 Task: Start in the project TrailPlan the sprint 'Sprint for Success', with a duration of 1 week.
Action: Mouse moved to (346, 234)
Screenshot: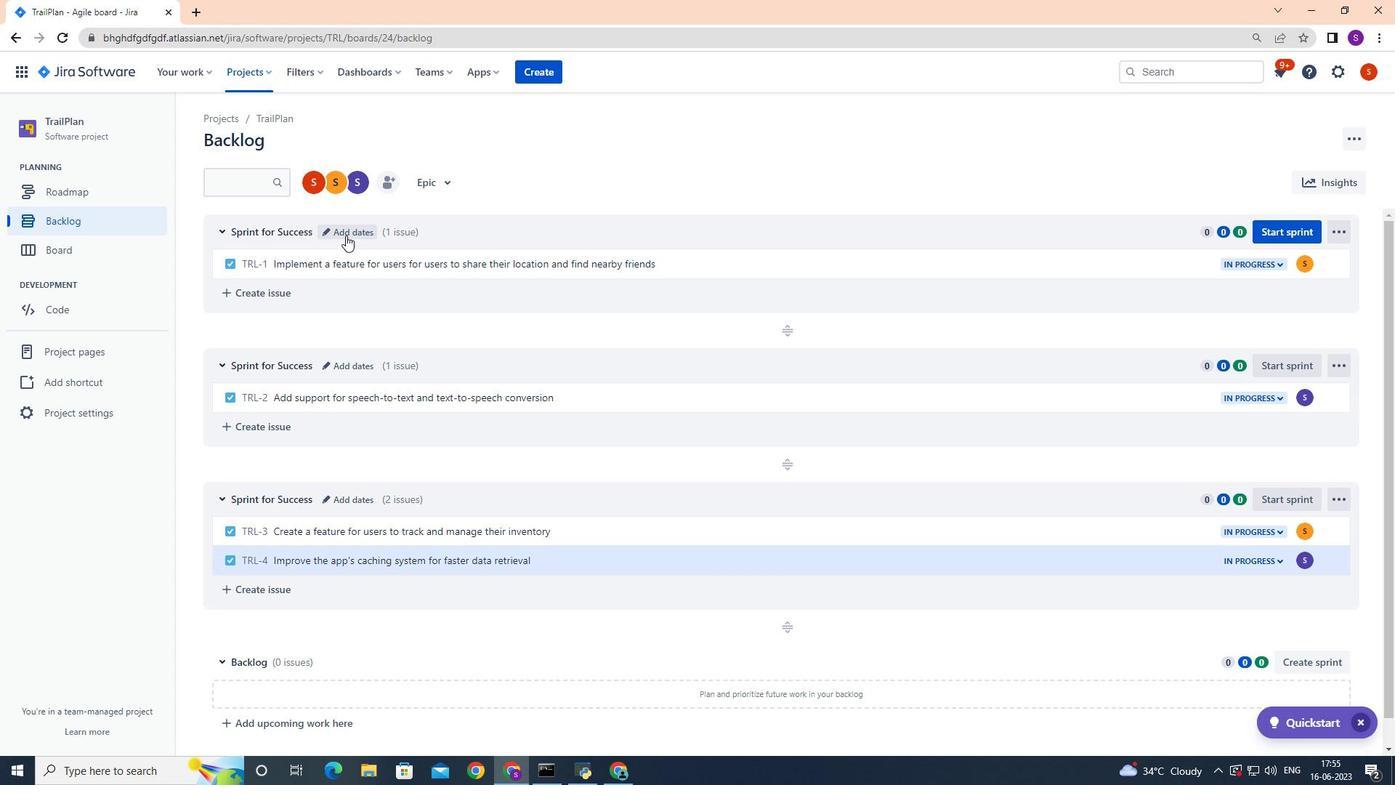 
Action: Mouse pressed left at (346, 234)
Screenshot: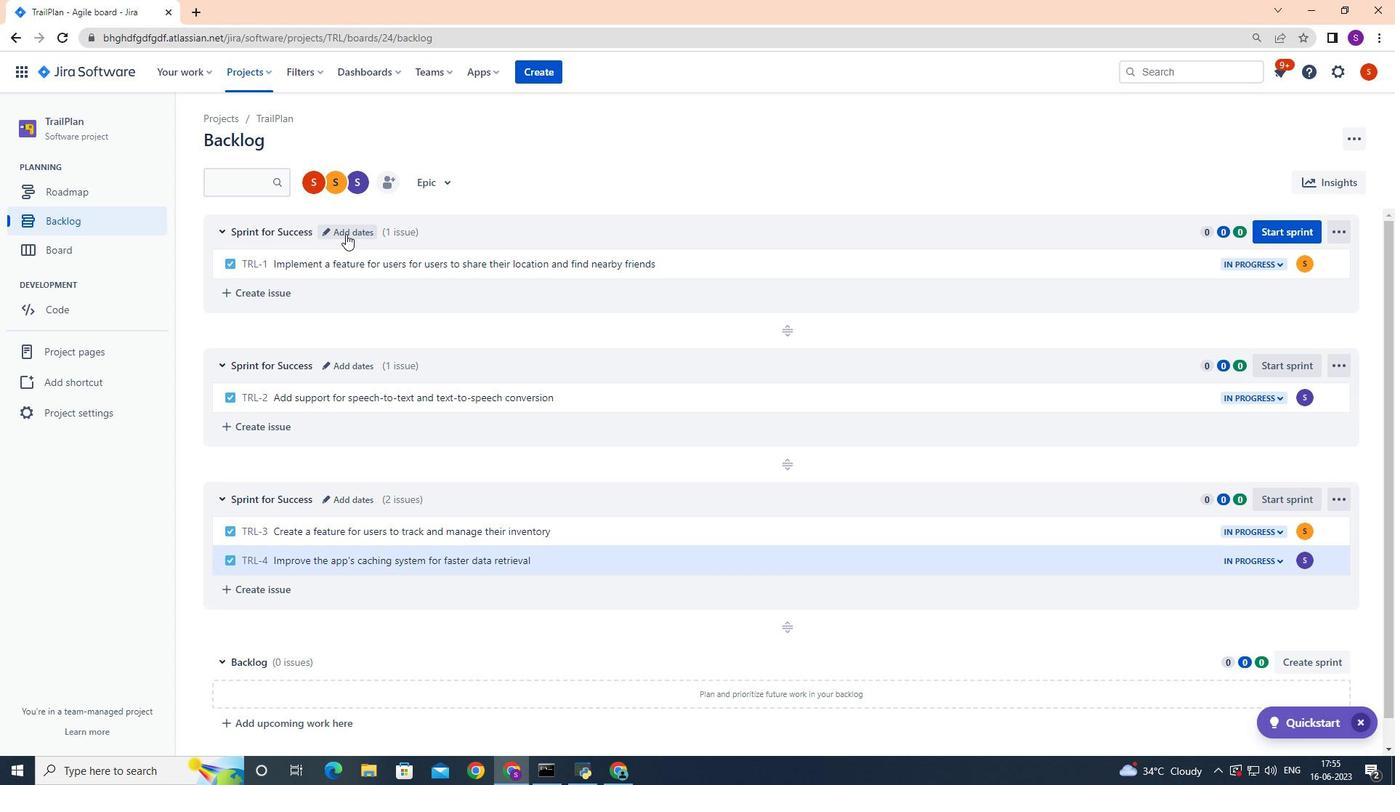 
Action: Mouse moved to (664, 231)
Screenshot: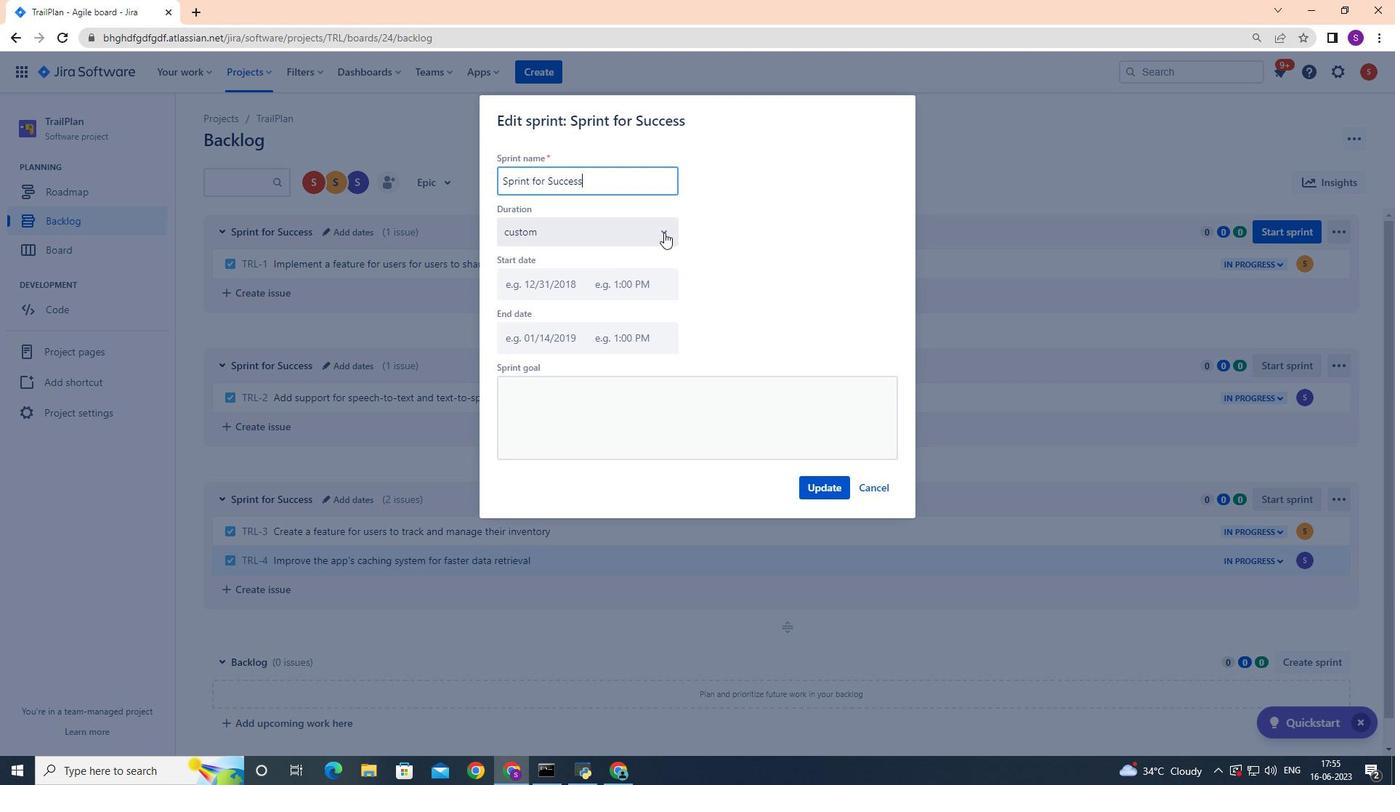 
Action: Mouse pressed left at (664, 231)
Screenshot: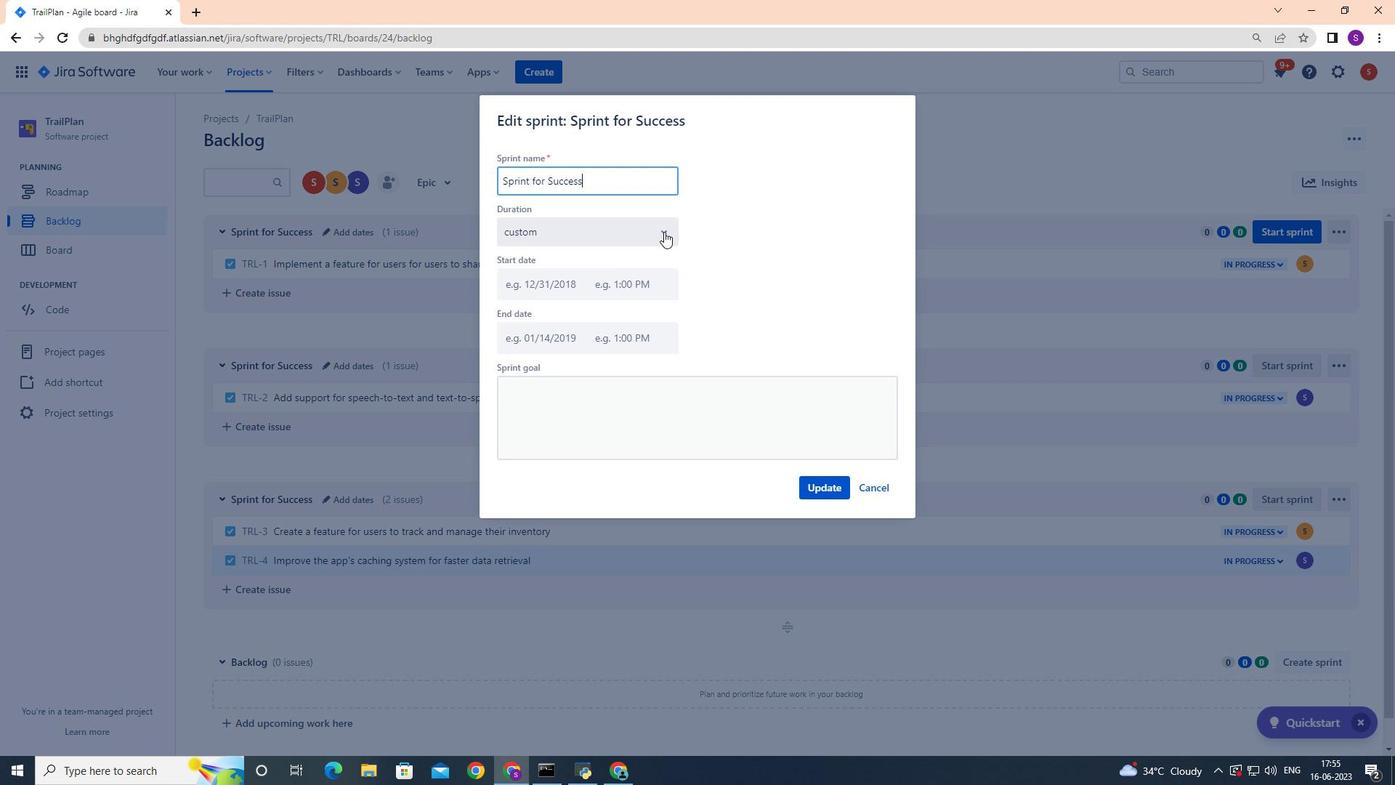 
Action: Mouse moved to (635, 272)
Screenshot: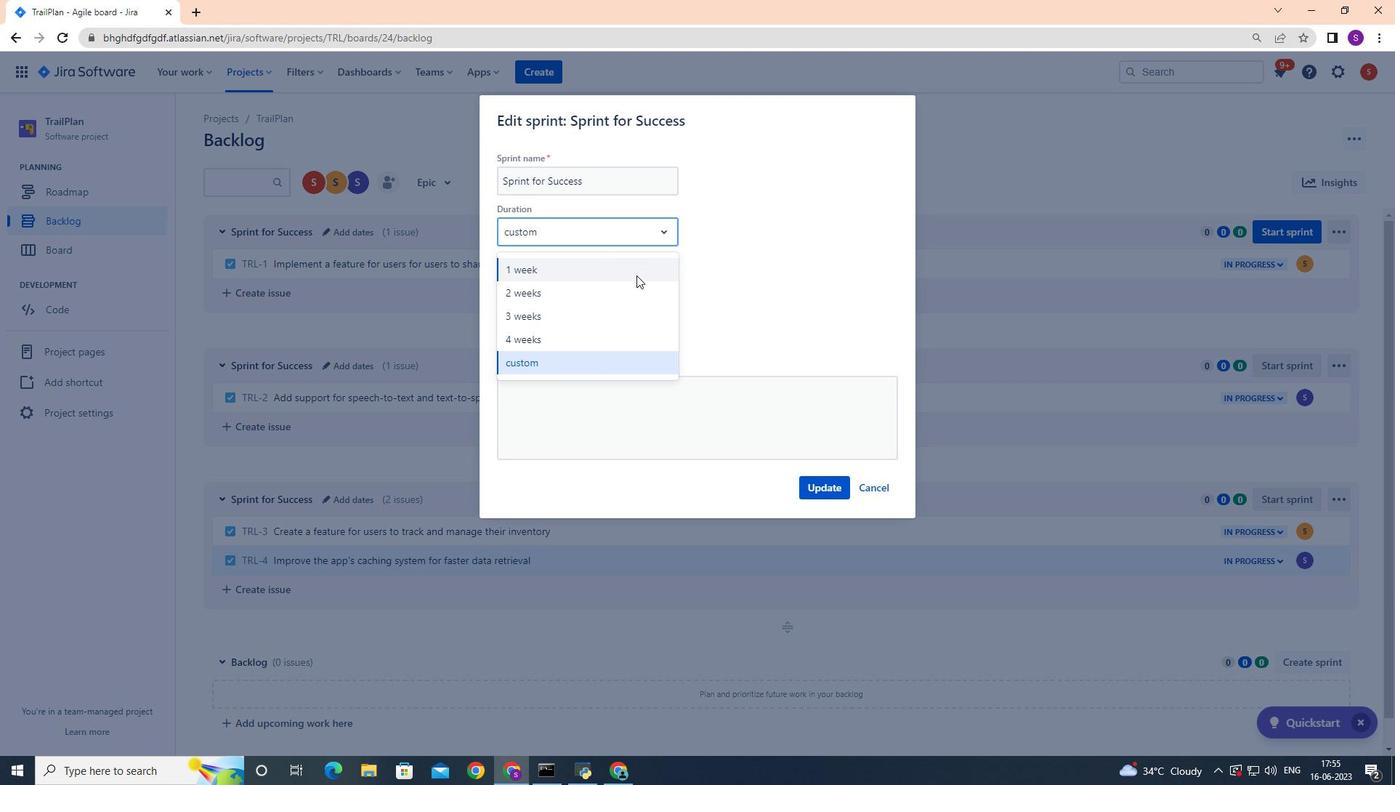 
Action: Mouse pressed left at (635, 272)
Screenshot: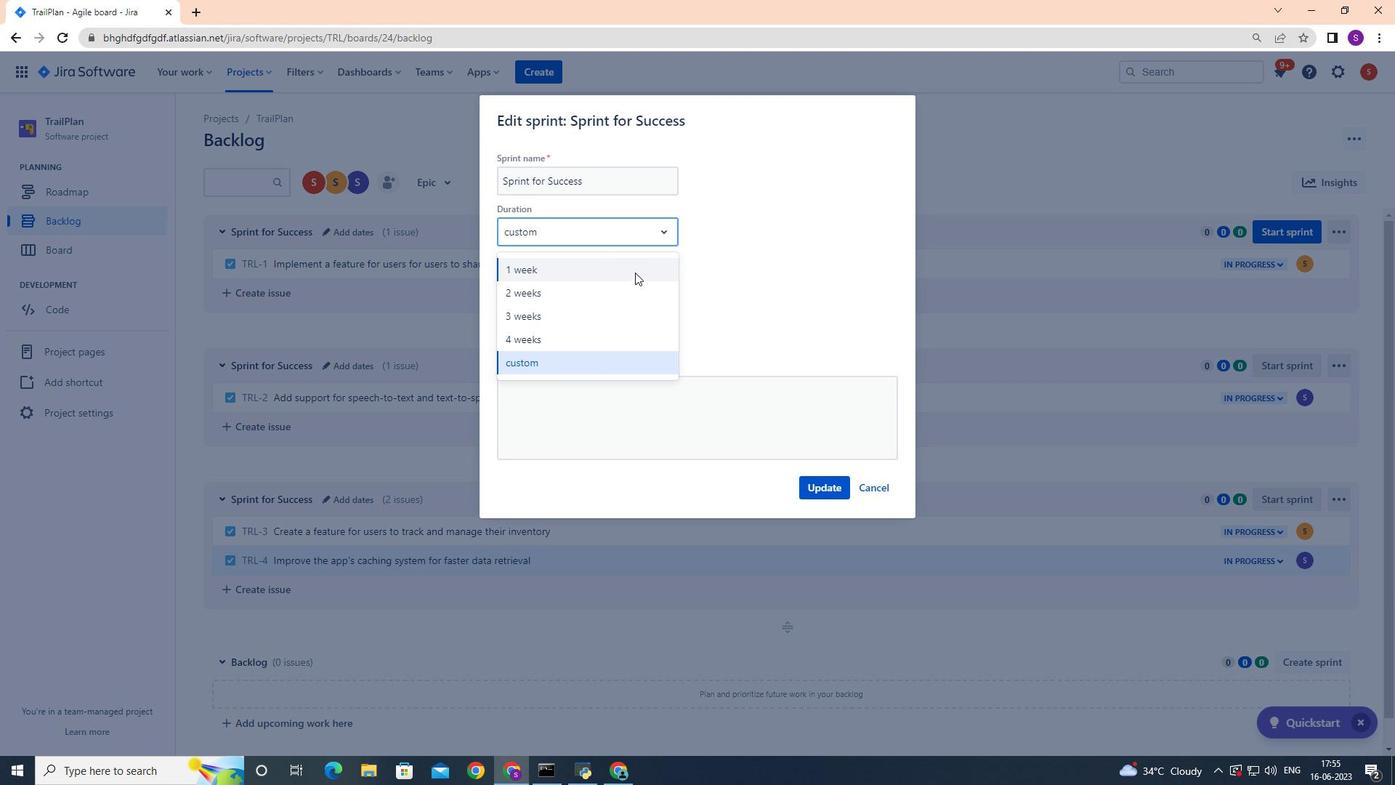 
Action: Mouse moved to (812, 487)
Screenshot: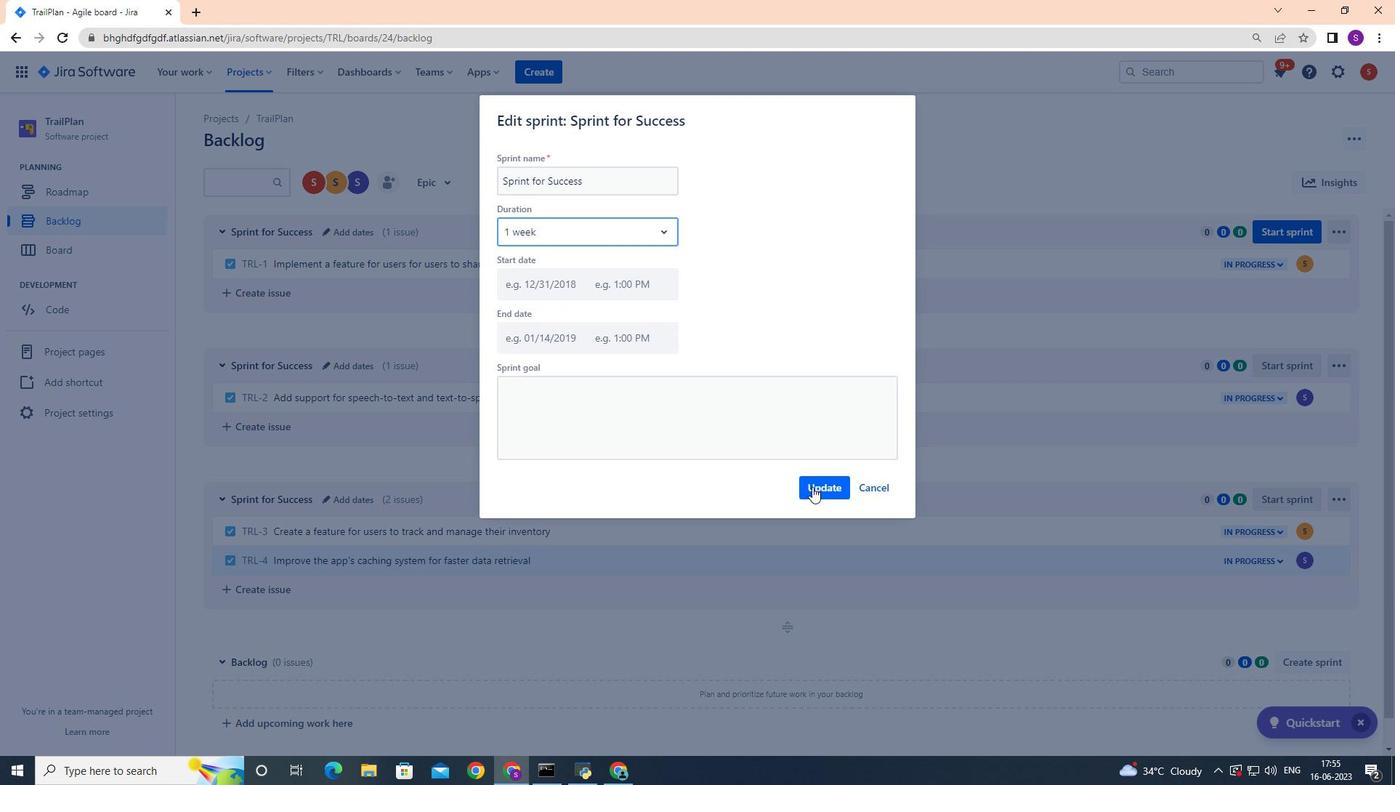 
Action: Mouse pressed left at (812, 487)
Screenshot: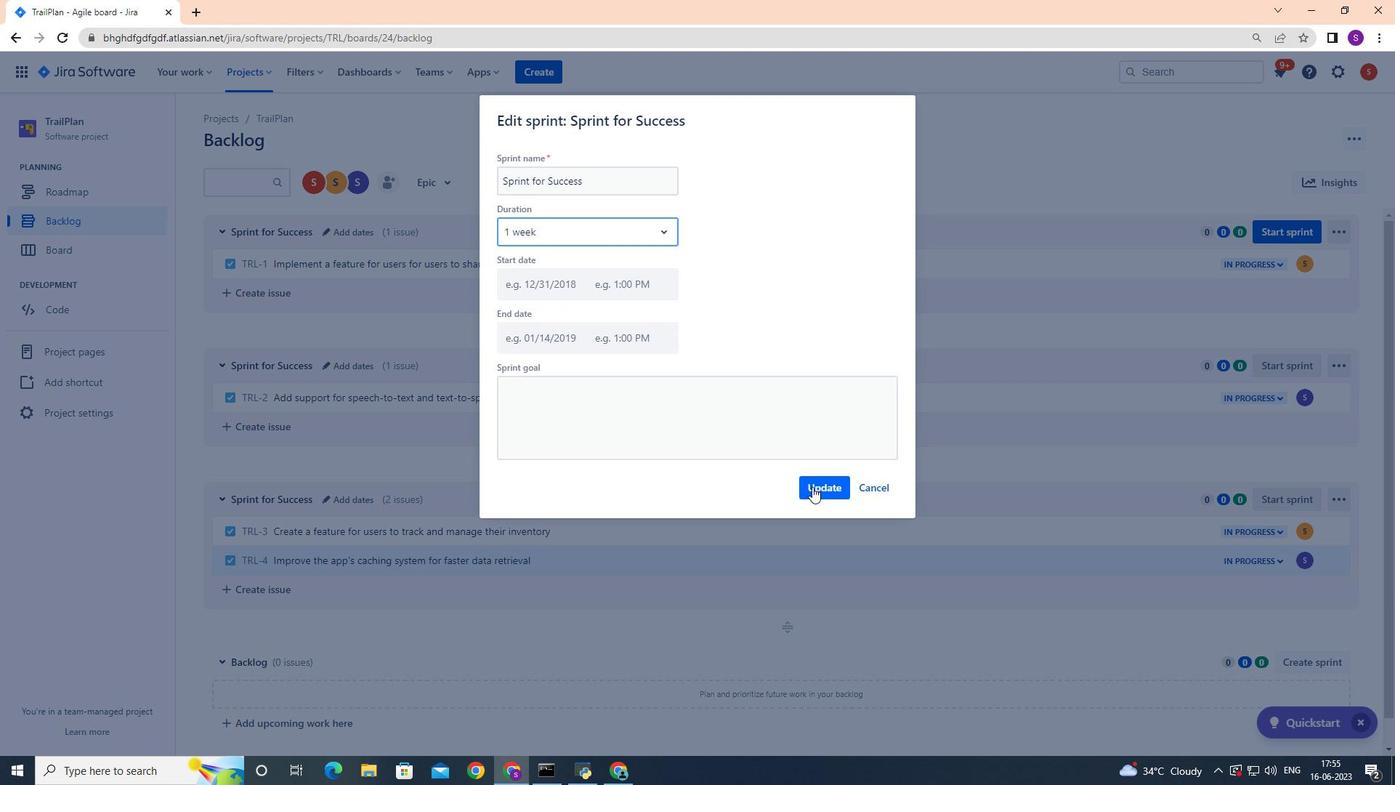 
Action: Mouse moved to (817, 478)
Screenshot: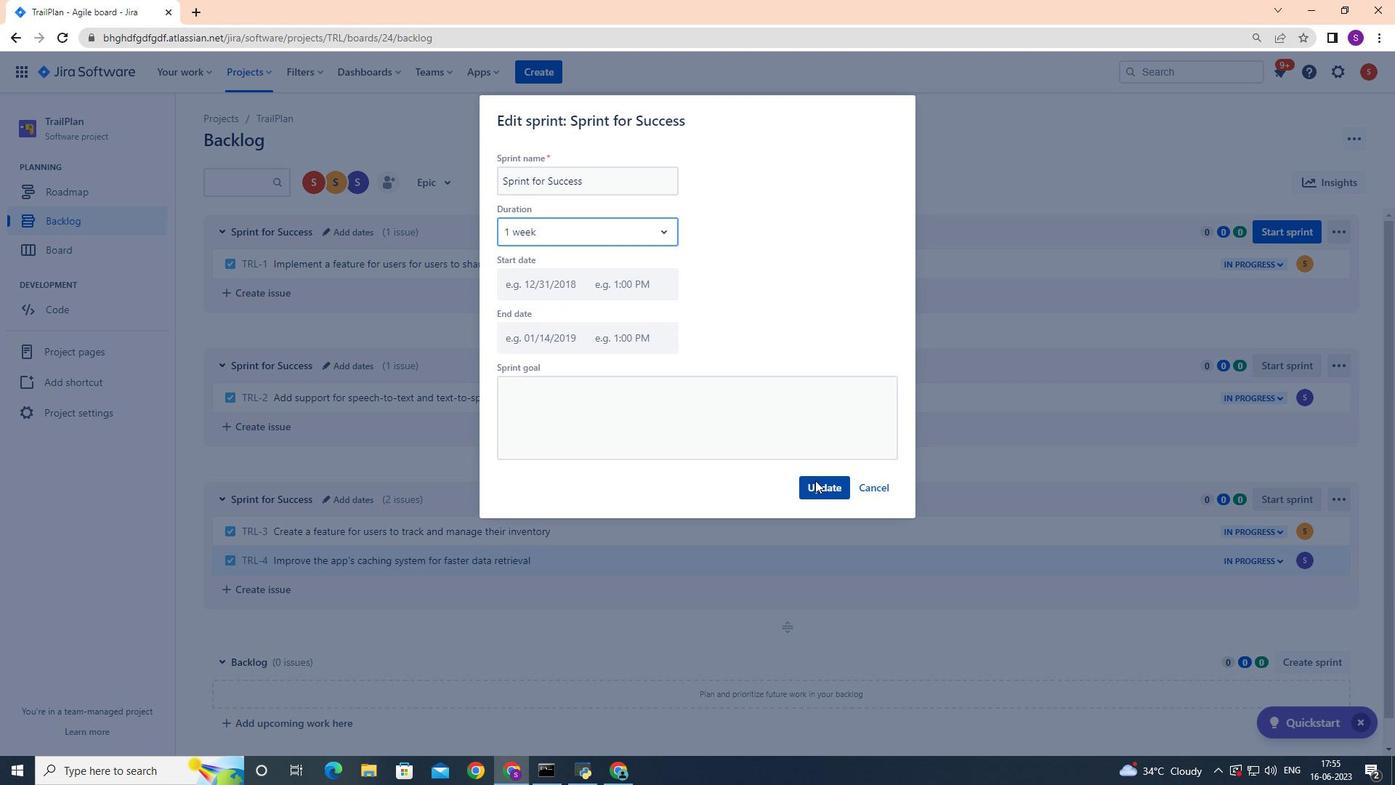 
